 Task: Change IN PROGRESS as Status of Issue Issue0000000264 in Backlog  in Scrum Project Project0000000053 in Jira. Change IN PROGRESS as Status of Issue Issue0000000266 in Backlog  in Scrum Project Project0000000054 in Jira. Change IN PROGRESS as Status of Issue Issue0000000268 in Backlog  in Scrum Project Project0000000054 in Jira. Change IN PROGRESS as Status of Issue Issue0000000270 in Backlog  in Scrum Project Project0000000054 in Jira. Assign Person0000000105 as Assignee of Issue Issue0000000261 in Backlog  in Scrum Project Project0000000053 in Jira
Action: Mouse moved to (102, 213)
Screenshot: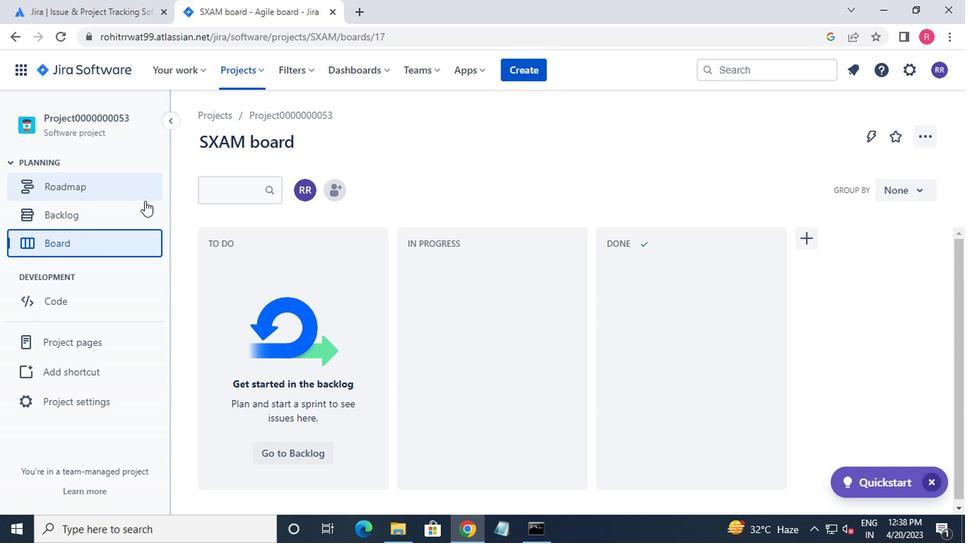 
Action: Mouse pressed left at (102, 213)
Screenshot: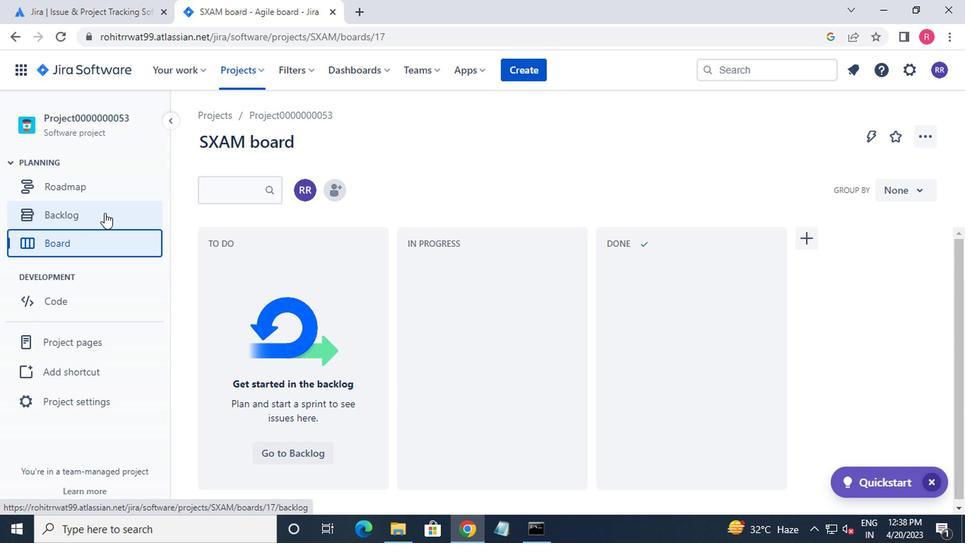 
Action: Mouse moved to (382, 329)
Screenshot: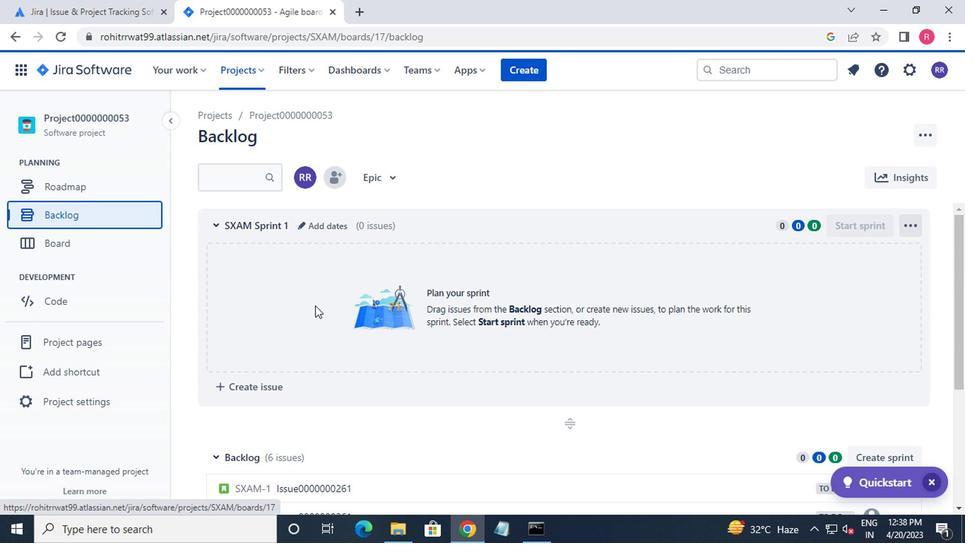 
Action: Mouse scrolled (382, 328) with delta (0, -1)
Screenshot: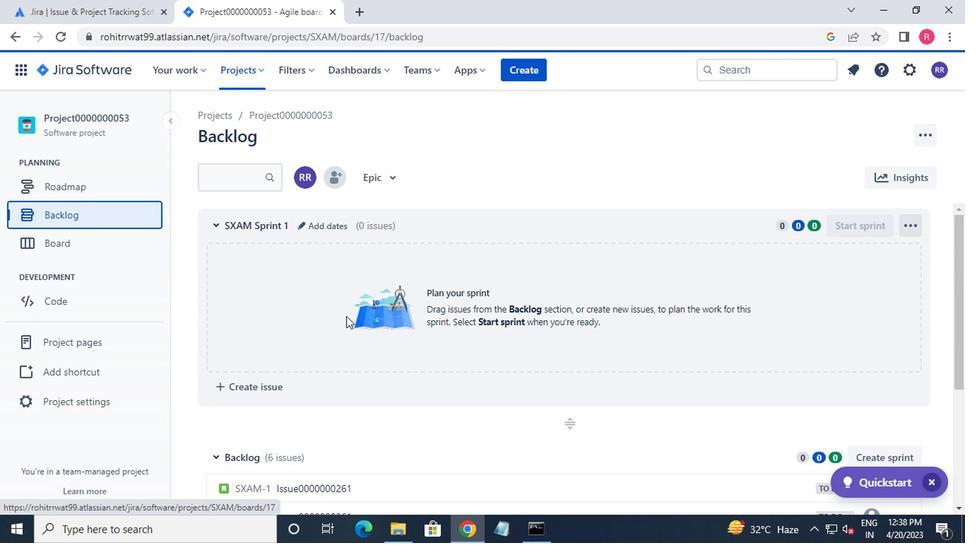 
Action: Mouse scrolled (382, 328) with delta (0, -1)
Screenshot: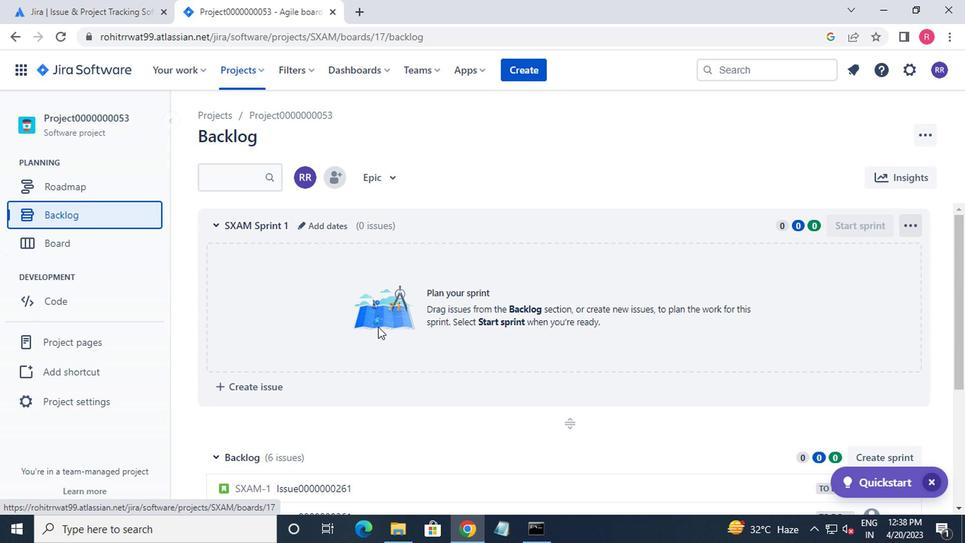 
Action: Mouse moved to (383, 329)
Screenshot: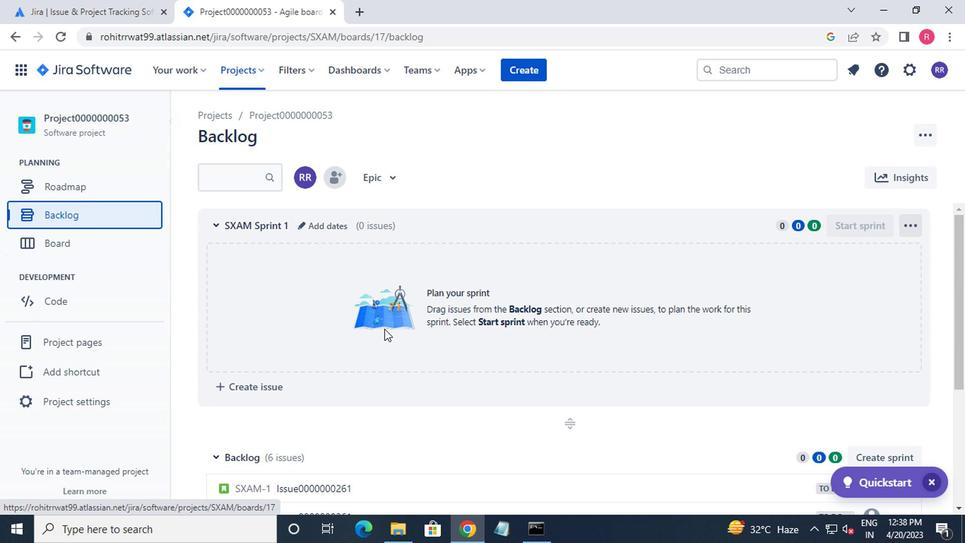 
Action: Mouse scrolled (383, 328) with delta (0, -1)
Screenshot: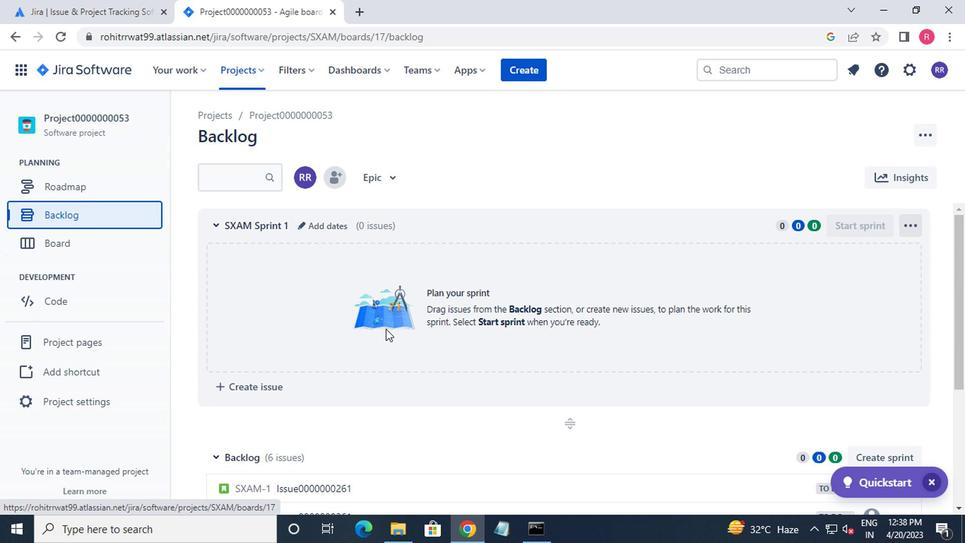 
Action: Mouse moved to (841, 404)
Screenshot: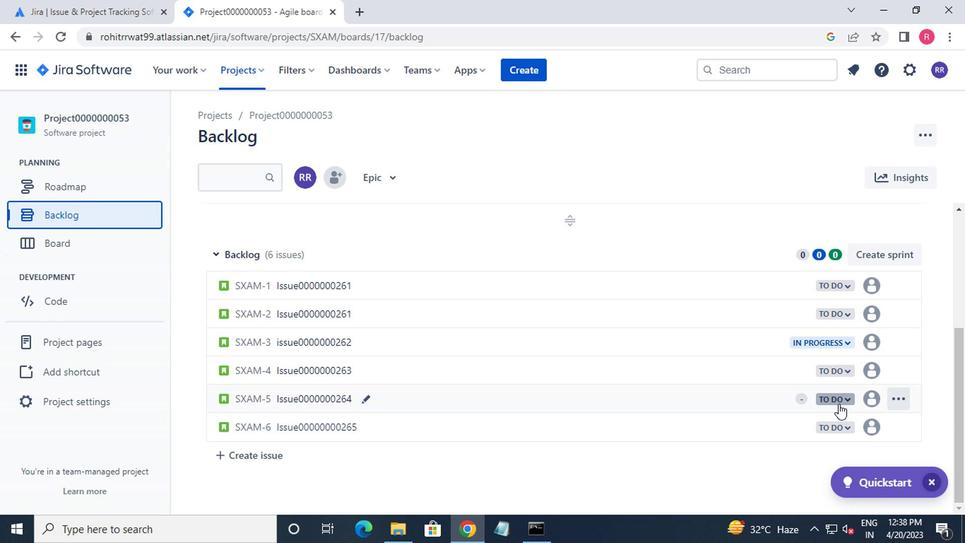 
Action: Mouse pressed left at (841, 404)
Screenshot: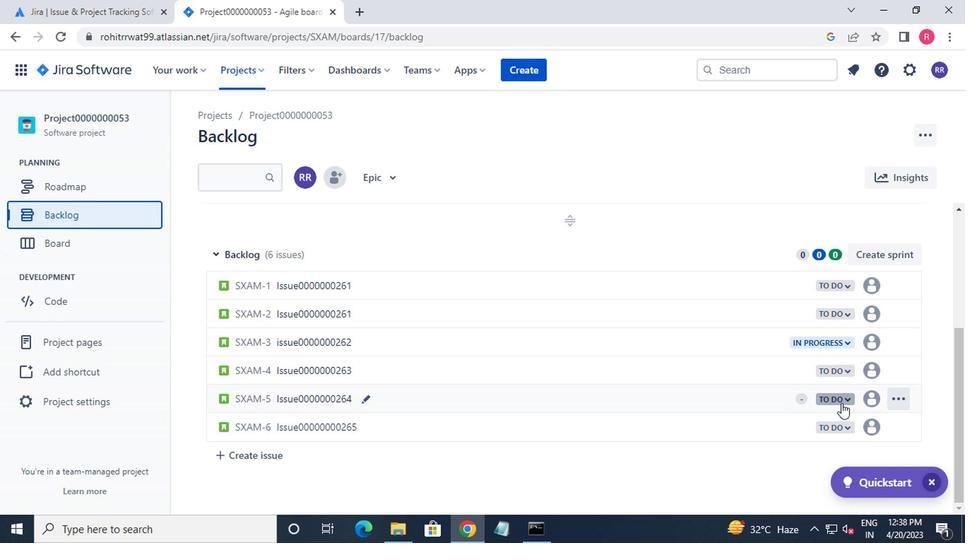 
Action: Mouse moved to (764, 423)
Screenshot: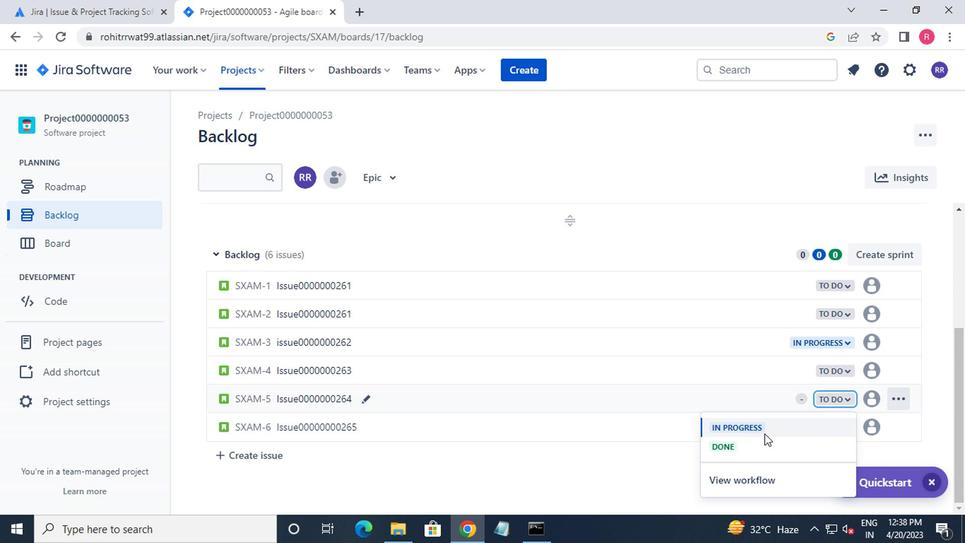 
Action: Mouse pressed left at (764, 423)
Screenshot: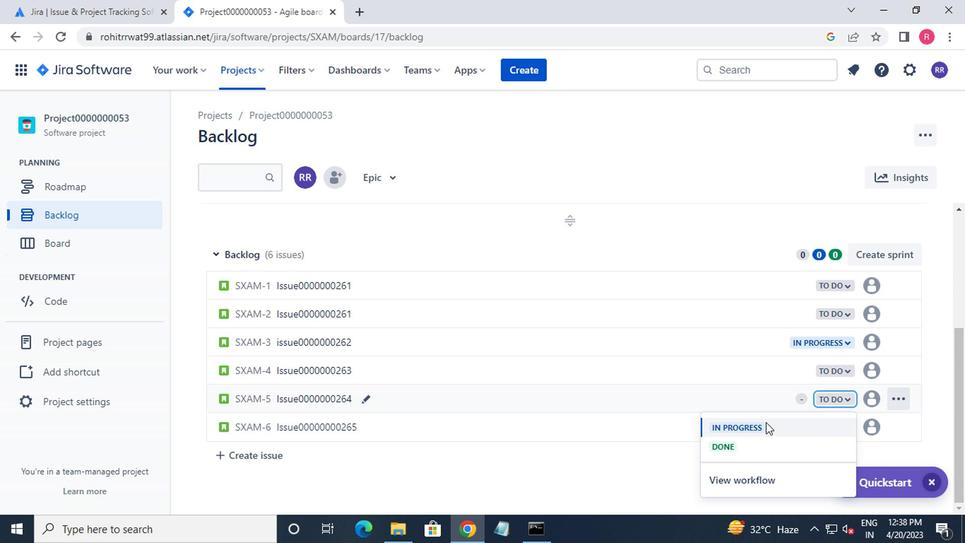 
Action: Mouse moved to (258, 69)
Screenshot: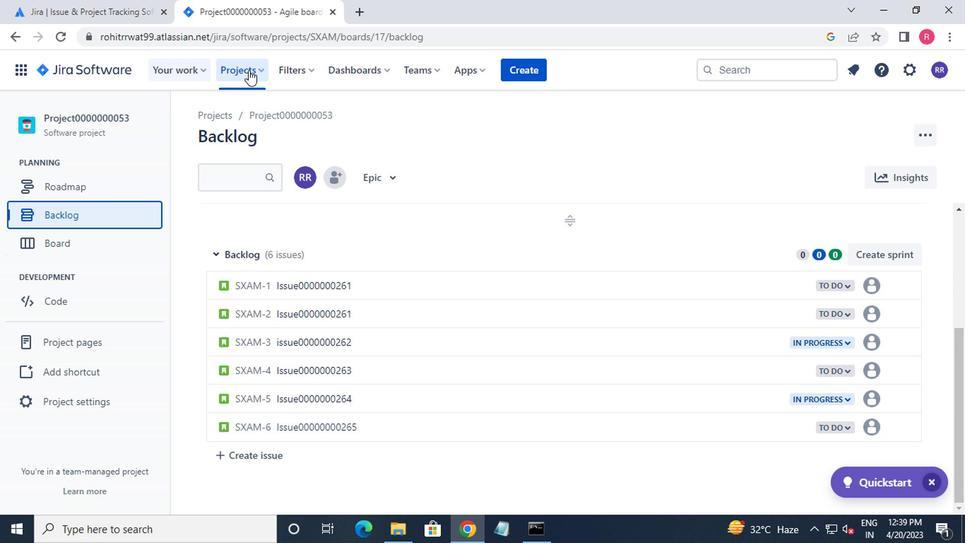 
Action: Mouse pressed left at (258, 69)
Screenshot: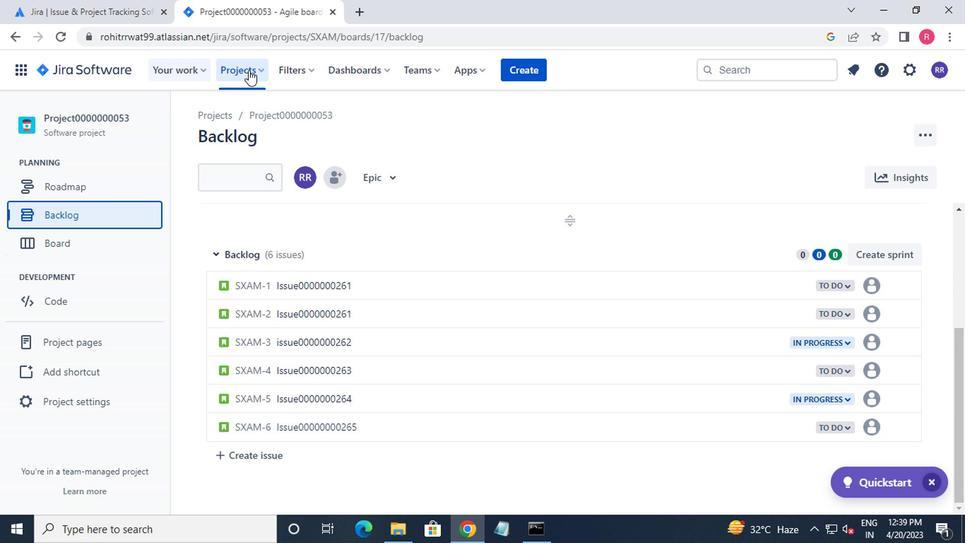 
Action: Mouse moved to (296, 175)
Screenshot: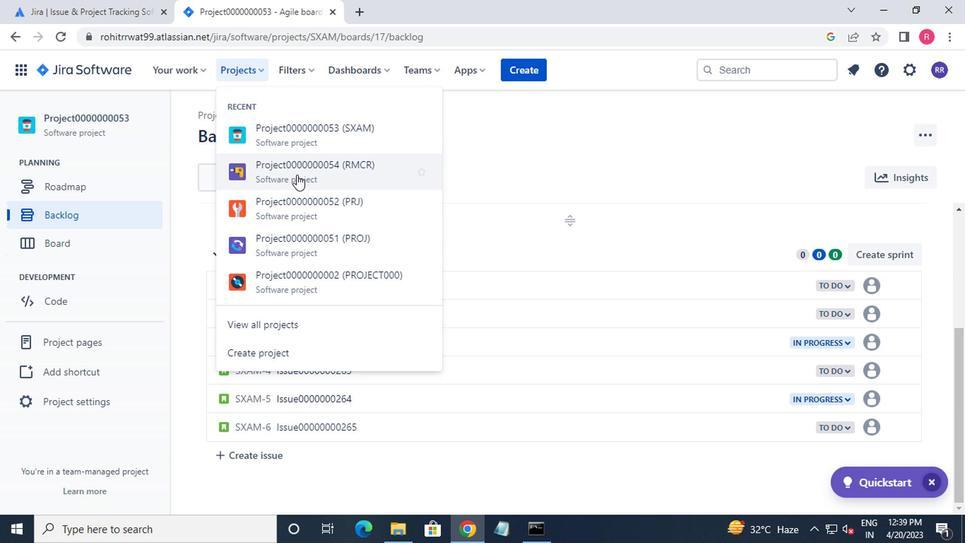 
Action: Mouse pressed left at (296, 175)
Screenshot: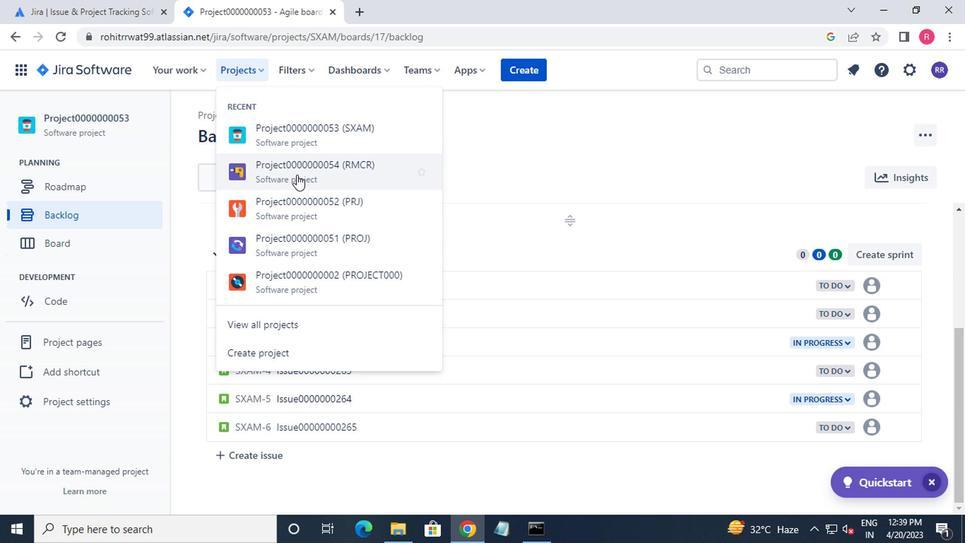 
Action: Mouse moved to (112, 208)
Screenshot: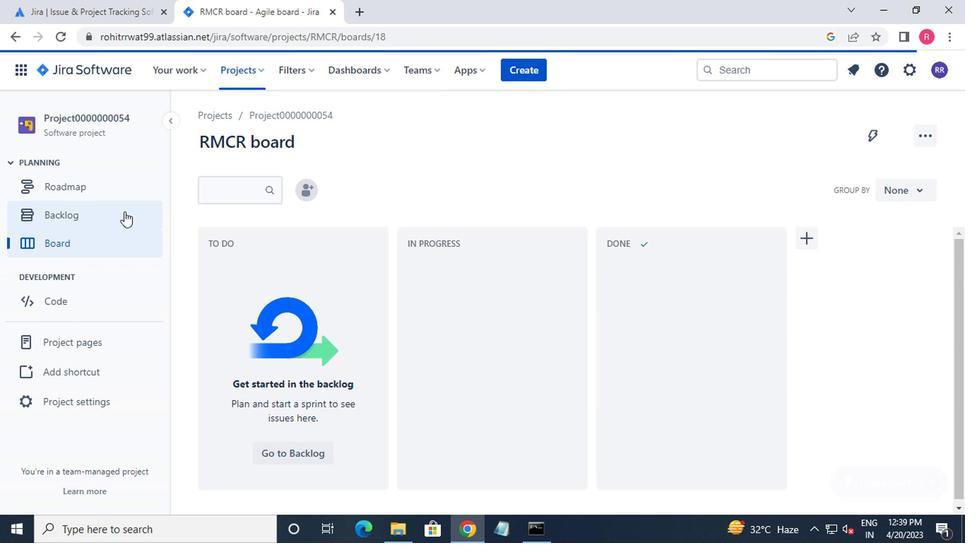
Action: Mouse pressed left at (112, 208)
Screenshot: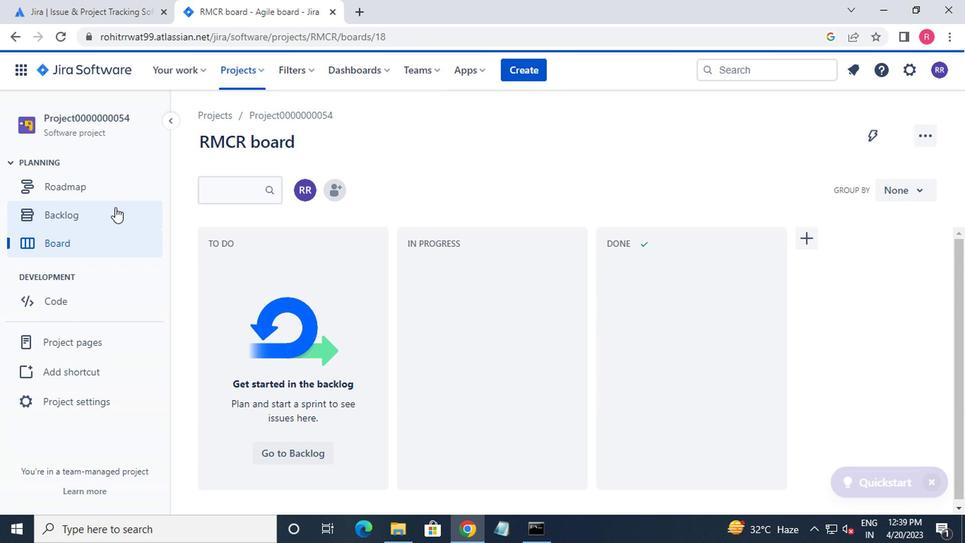 
Action: Mouse moved to (375, 342)
Screenshot: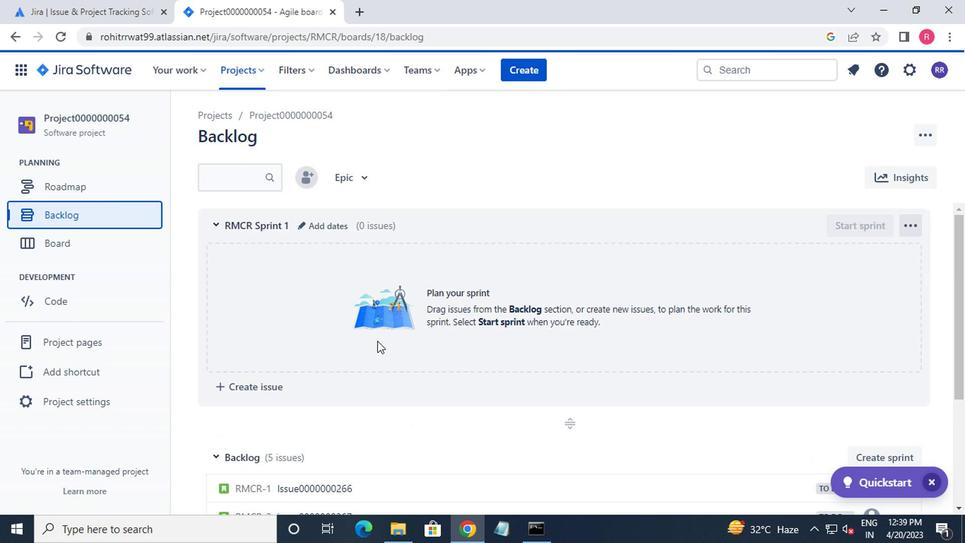 
Action: Mouse scrolled (375, 341) with delta (0, -1)
Screenshot: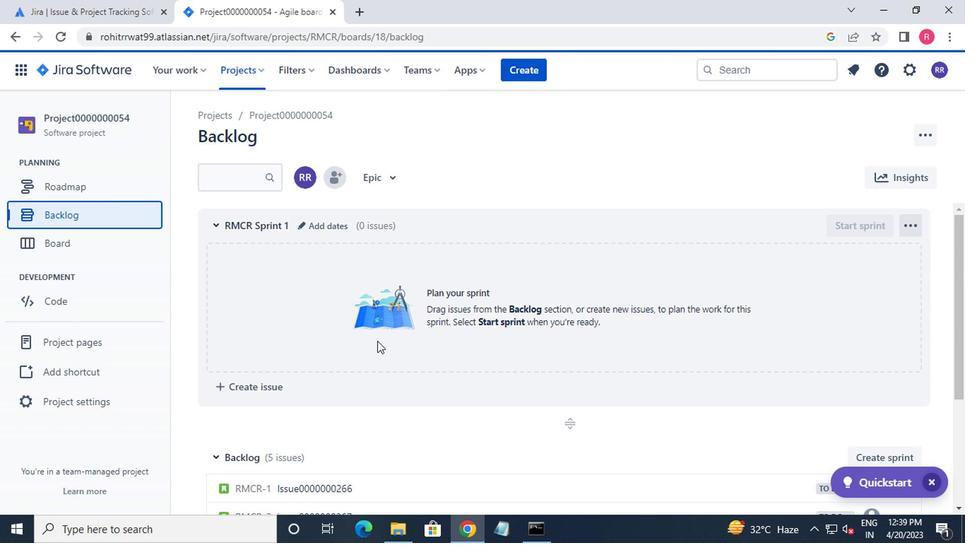 
Action: Mouse moved to (376, 341)
Screenshot: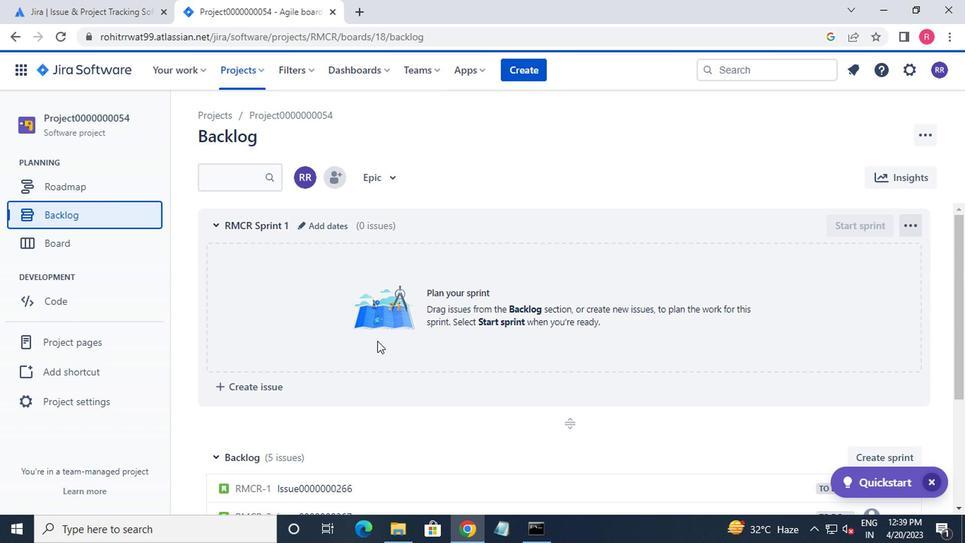 
Action: Mouse scrolled (376, 340) with delta (0, 0)
Screenshot: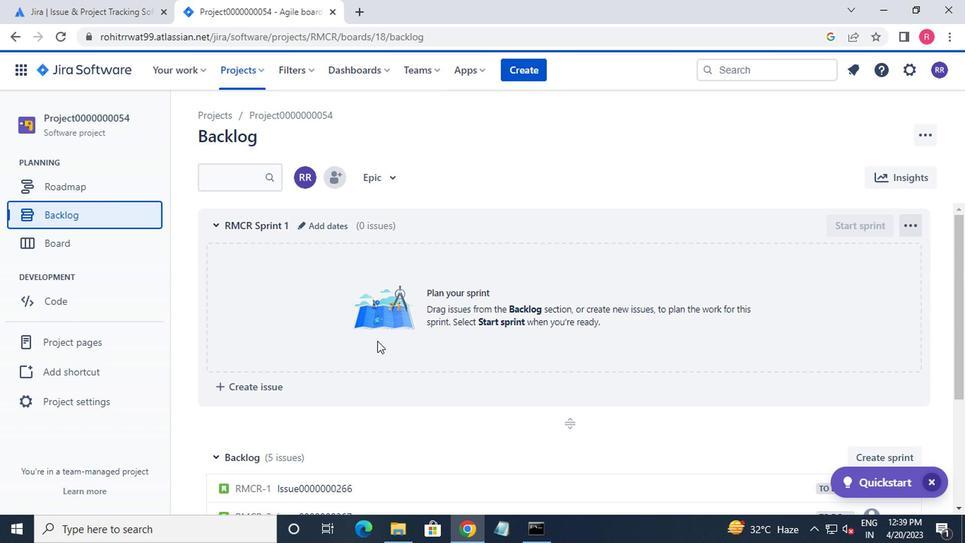 
Action: Mouse moved to (376, 341)
Screenshot: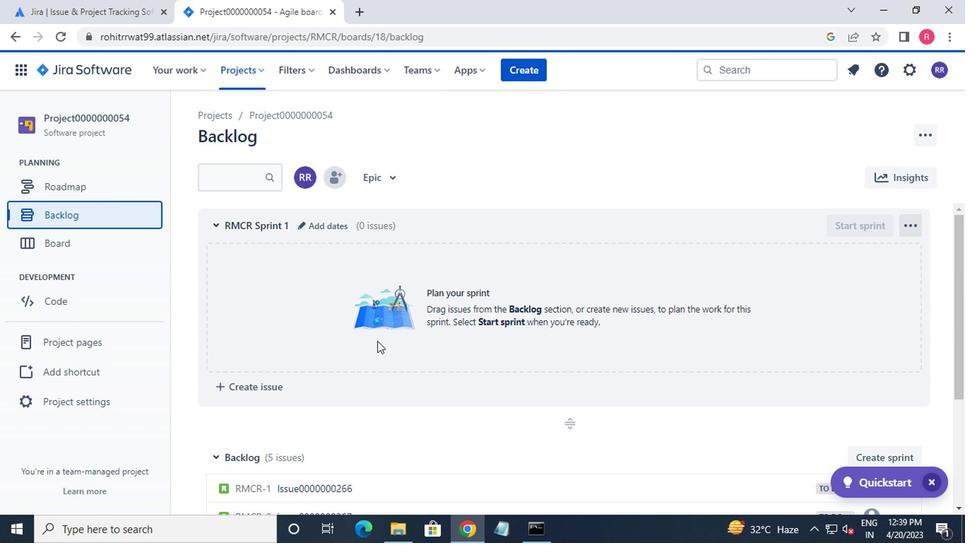 
Action: Mouse scrolled (376, 340) with delta (0, 0)
Screenshot: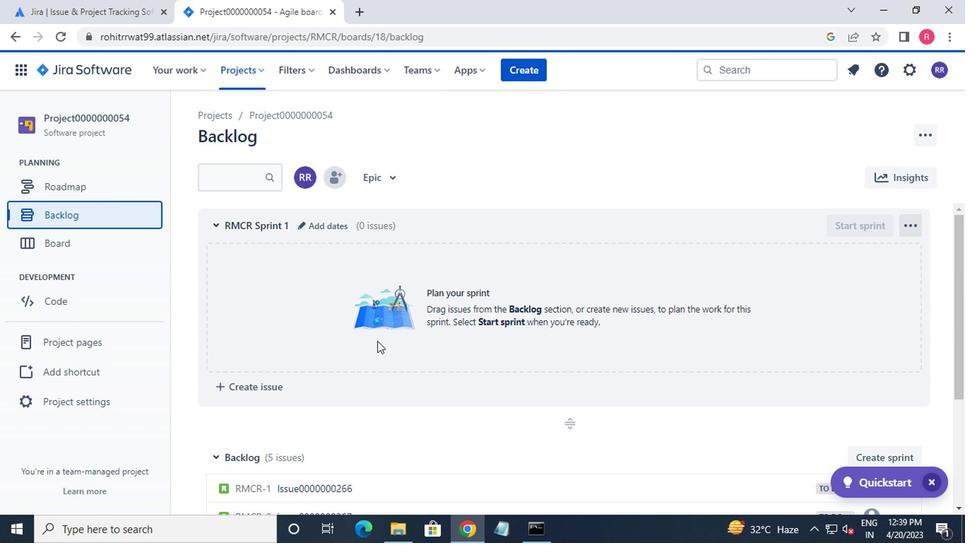 
Action: Mouse moved to (377, 341)
Screenshot: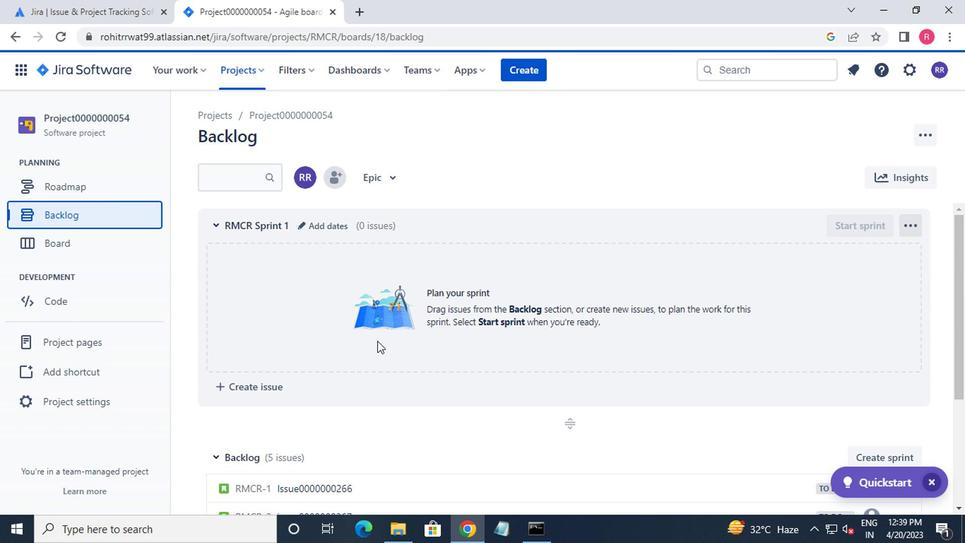 
Action: Mouse scrolled (377, 340) with delta (0, 0)
Screenshot: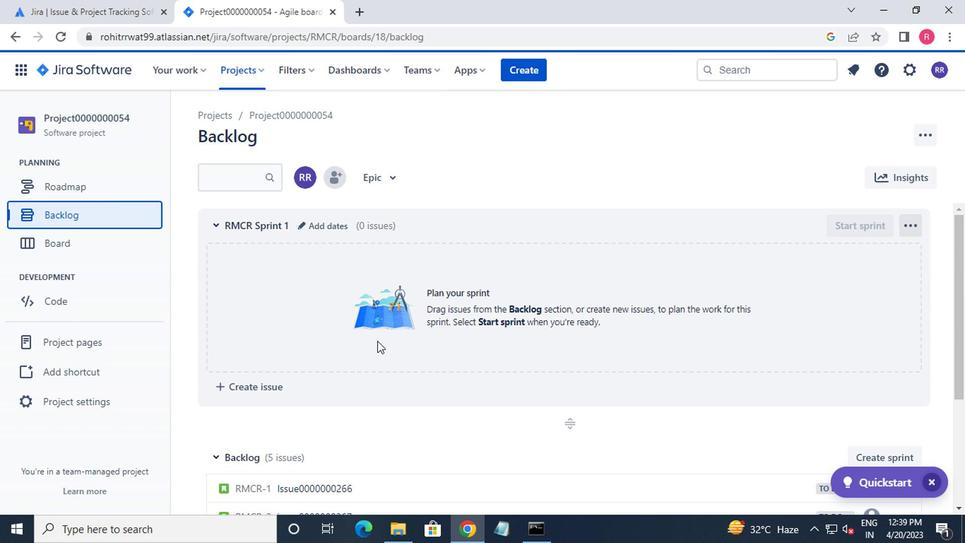 
Action: Mouse moved to (381, 341)
Screenshot: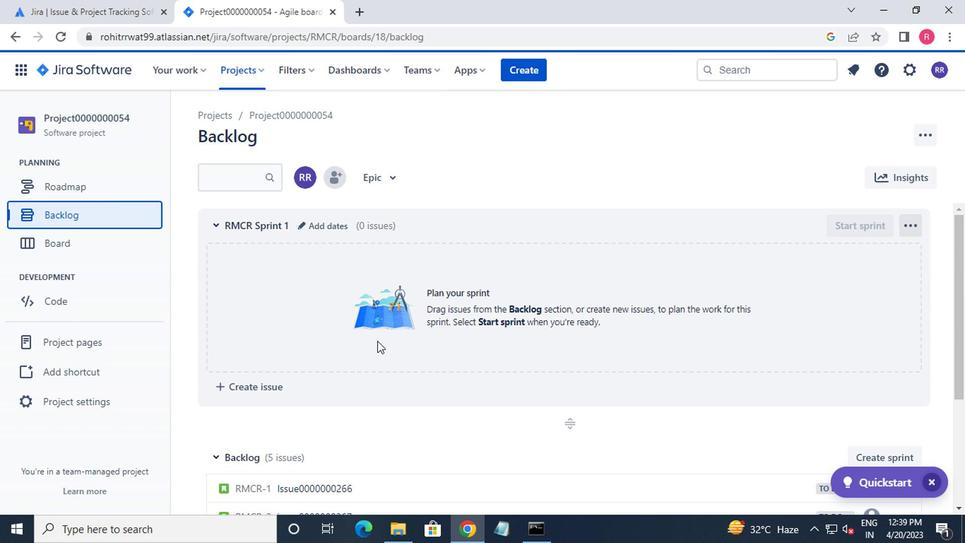 
Action: Mouse scrolled (381, 340) with delta (0, 0)
Screenshot: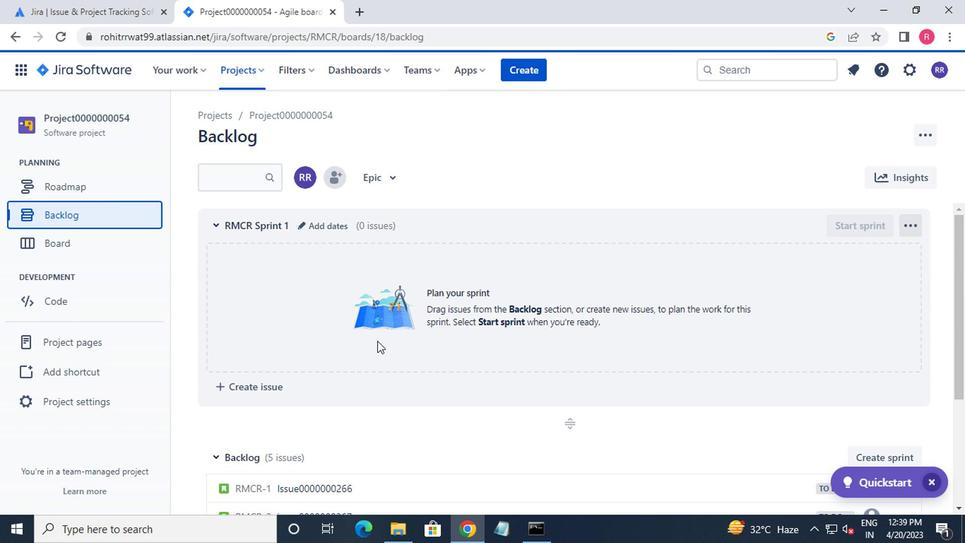 
Action: Mouse moved to (391, 343)
Screenshot: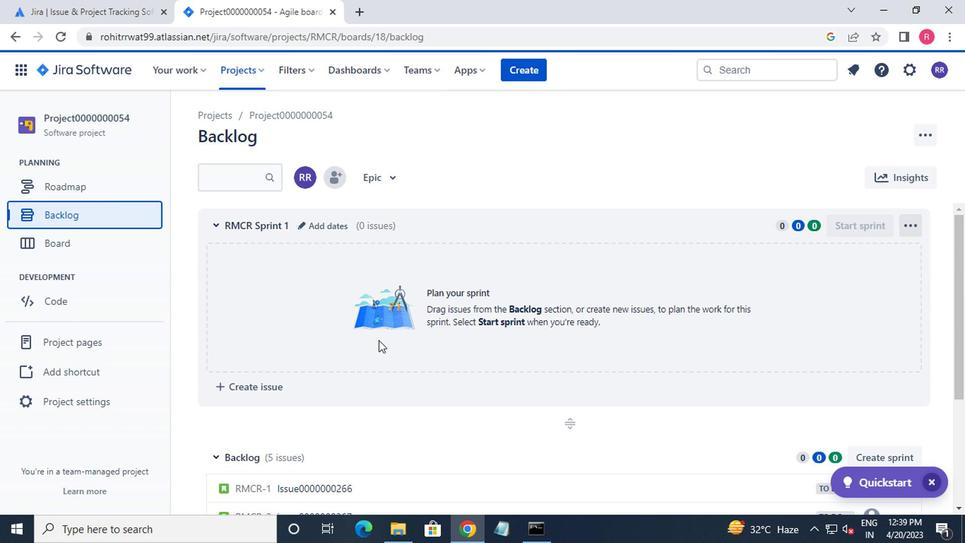 
Action: Mouse scrolled (391, 342) with delta (0, -1)
Screenshot: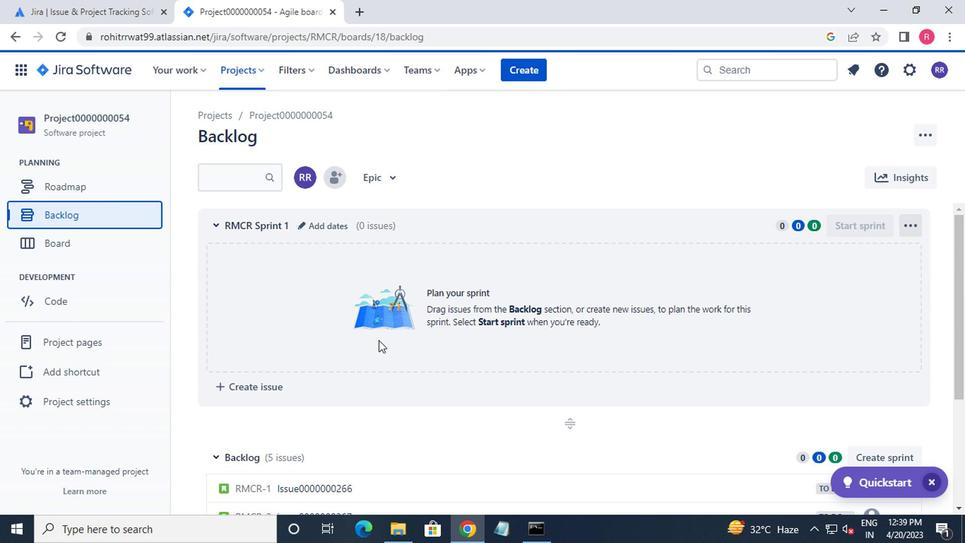 
Action: Mouse moved to (826, 318)
Screenshot: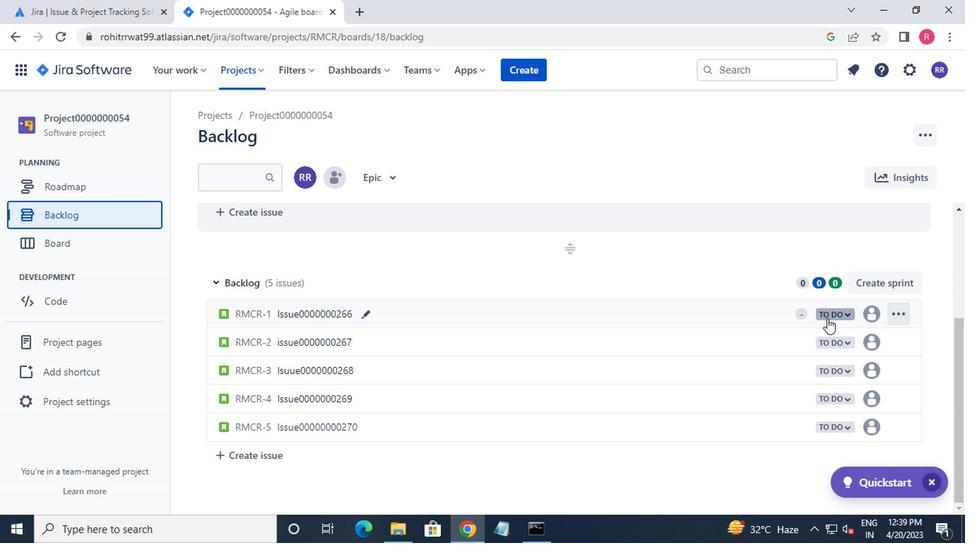
Action: Mouse pressed left at (826, 318)
Screenshot: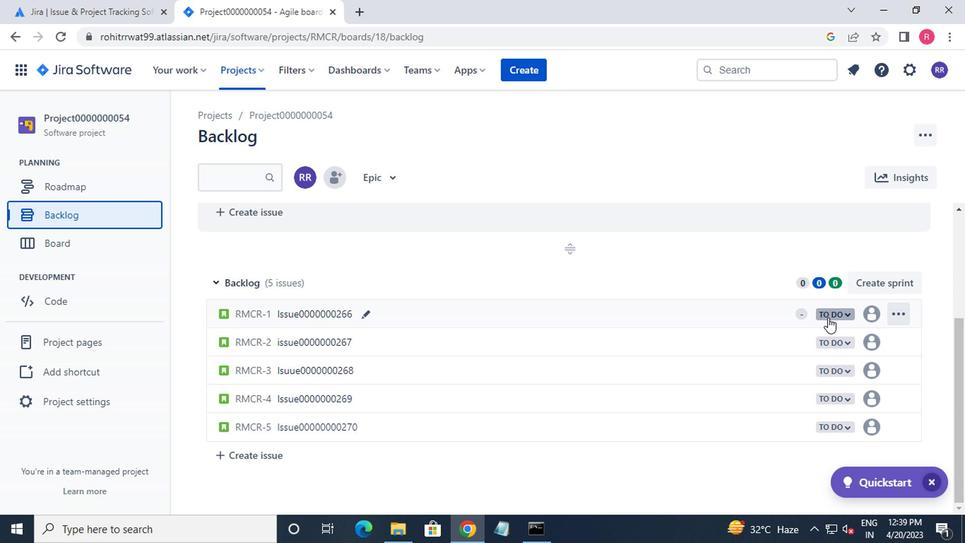 
Action: Mouse moved to (769, 342)
Screenshot: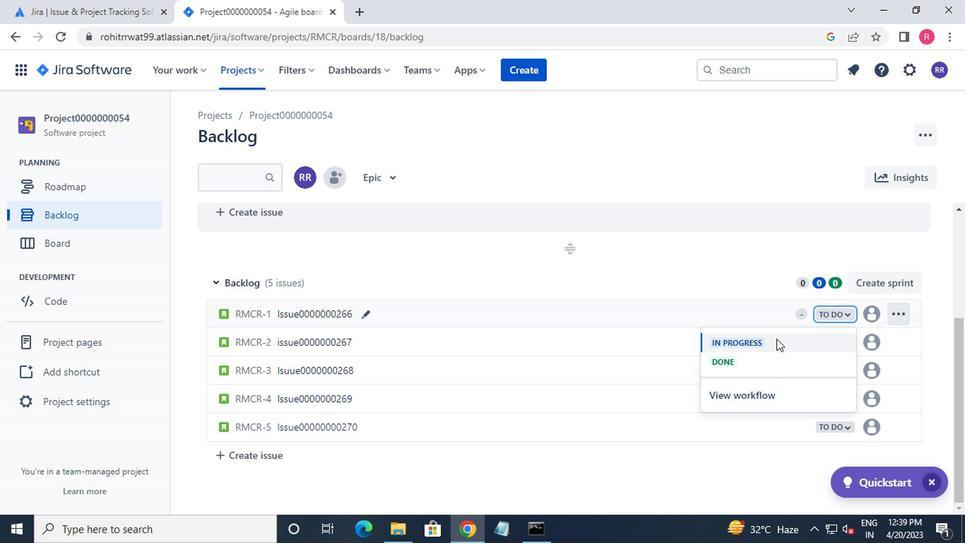 
Action: Mouse pressed left at (769, 342)
Screenshot: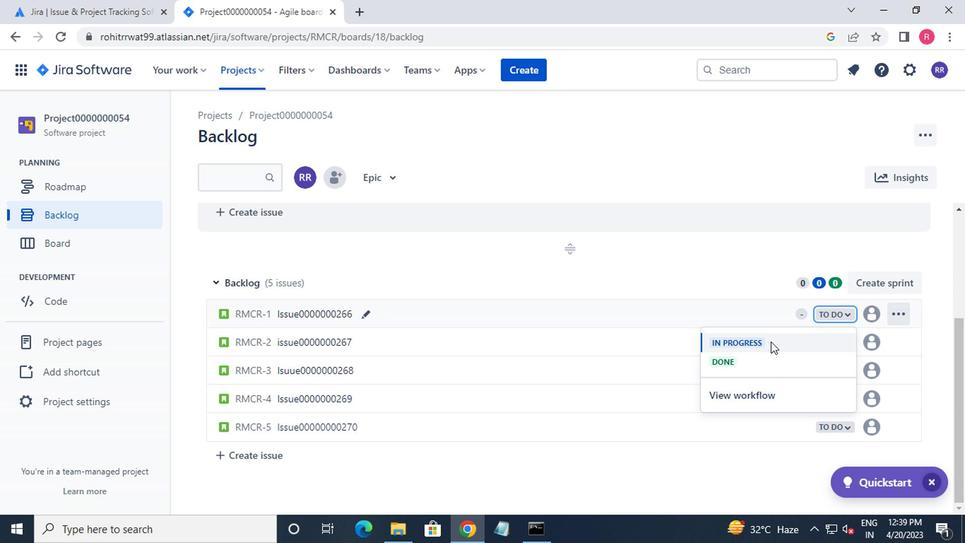 
Action: Mouse moved to (835, 373)
Screenshot: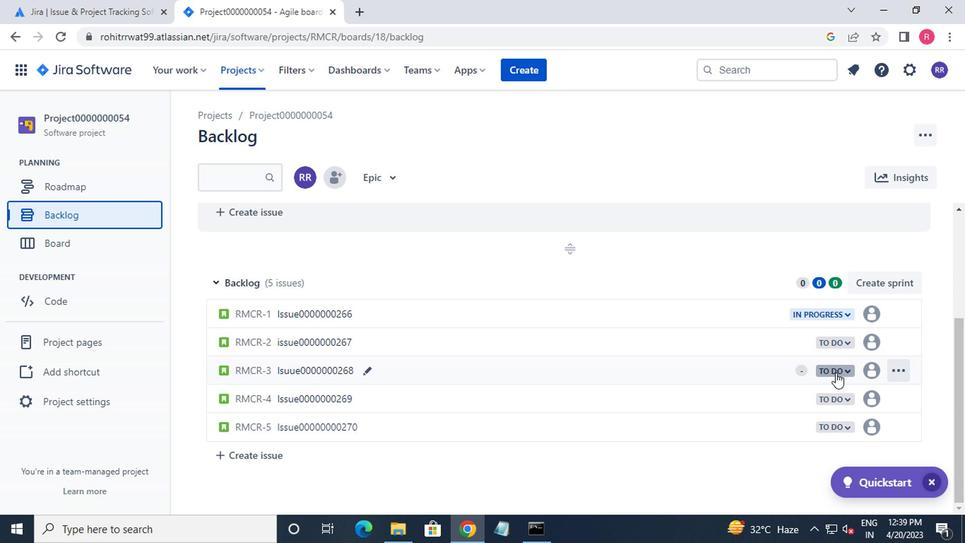 
Action: Mouse pressed left at (835, 373)
Screenshot: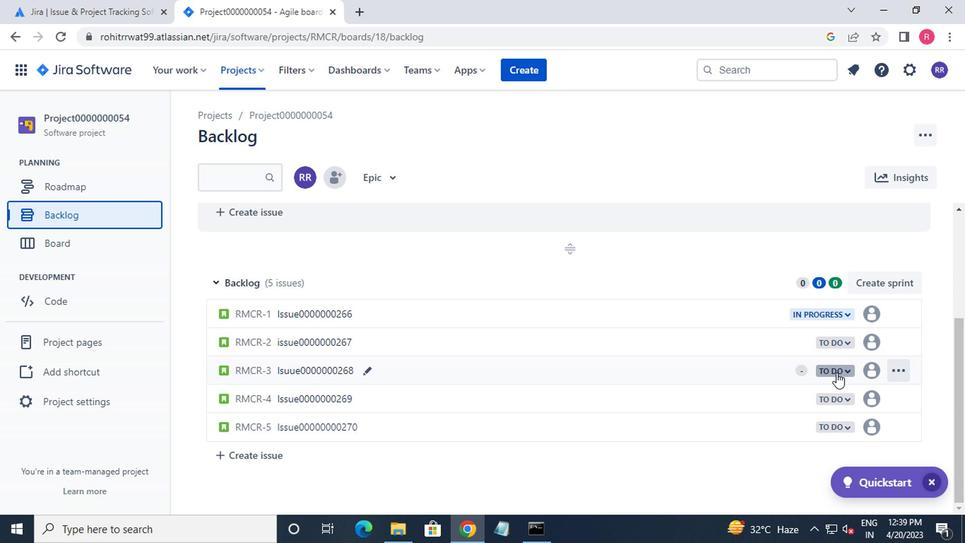 
Action: Mouse moved to (778, 403)
Screenshot: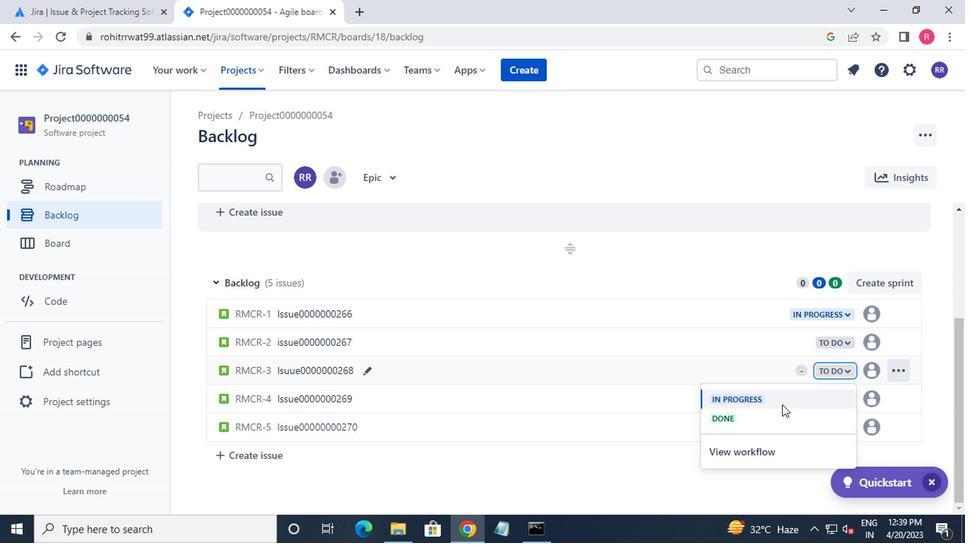 
Action: Mouse pressed left at (778, 403)
Screenshot: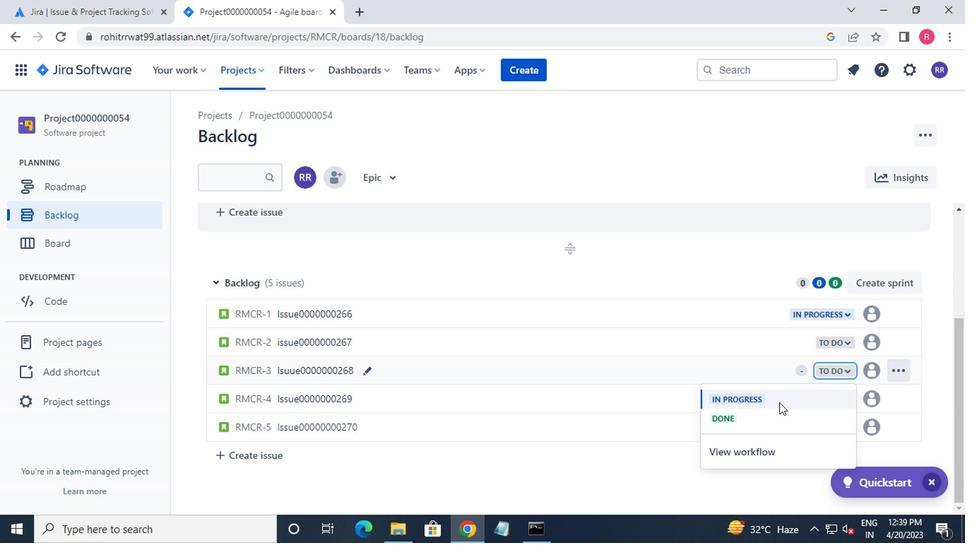 
Action: Mouse moved to (834, 427)
Screenshot: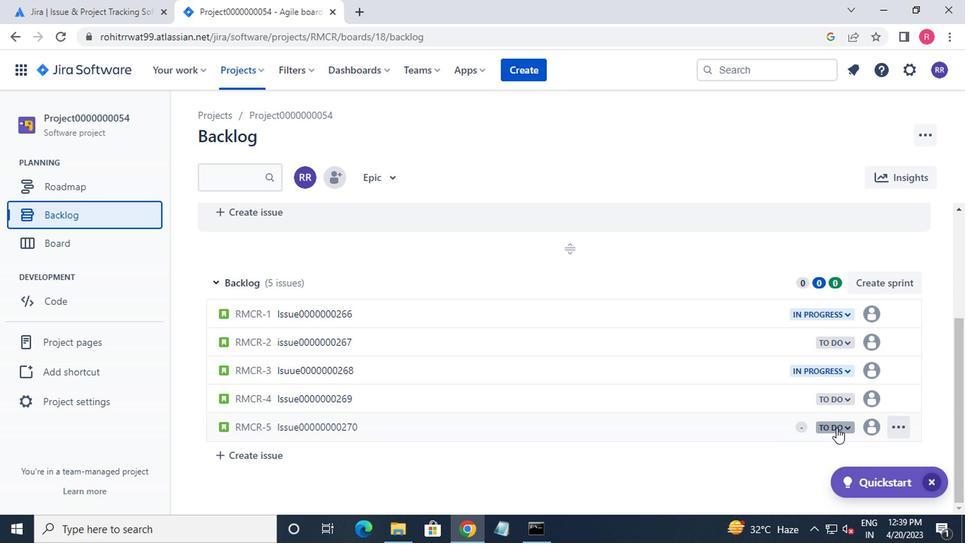 
Action: Mouse pressed left at (834, 427)
Screenshot: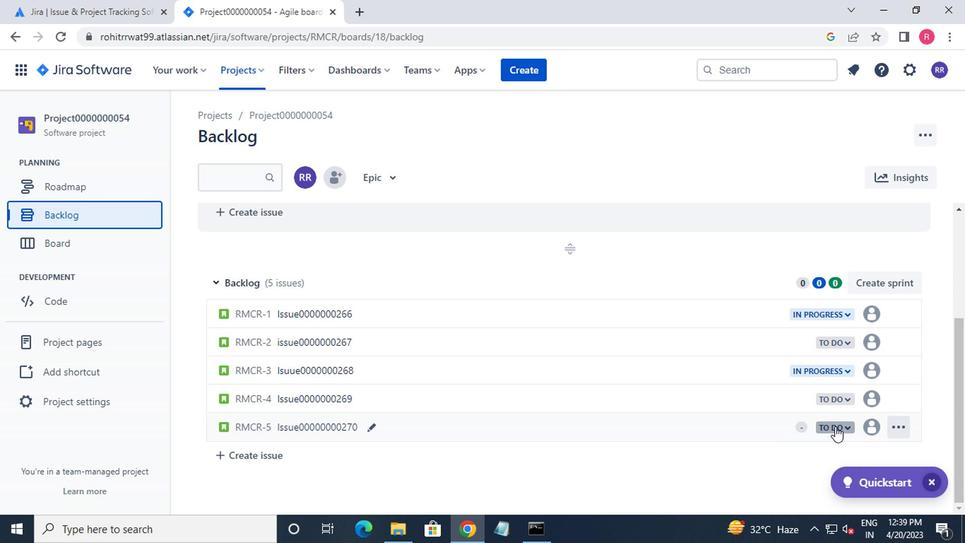 
Action: Mouse moved to (765, 346)
Screenshot: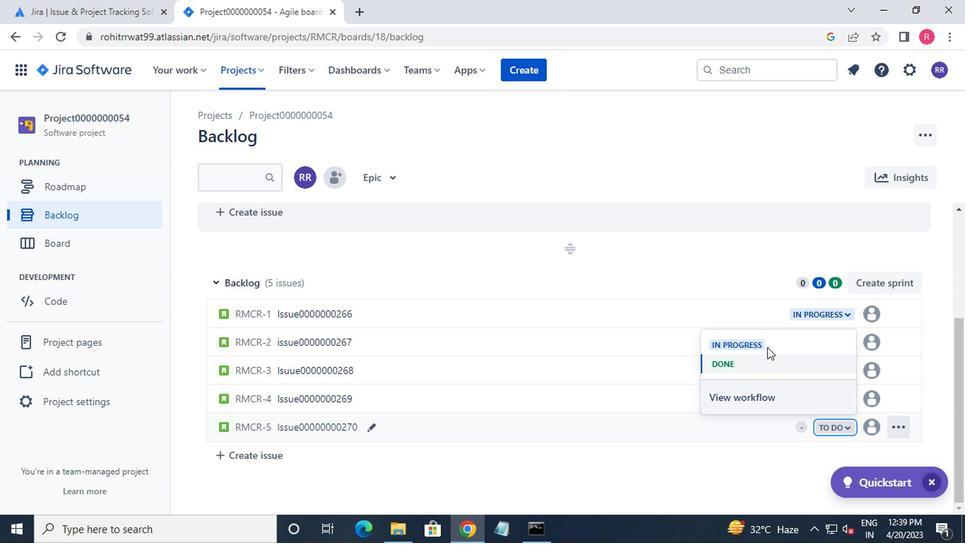 
Action: Mouse pressed left at (765, 346)
Screenshot: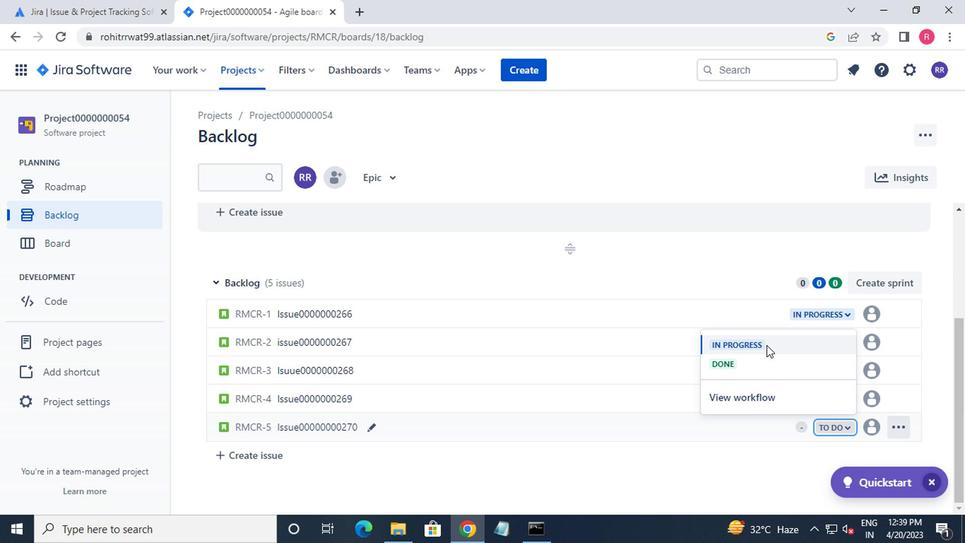 
Action: Mouse moved to (246, 77)
Screenshot: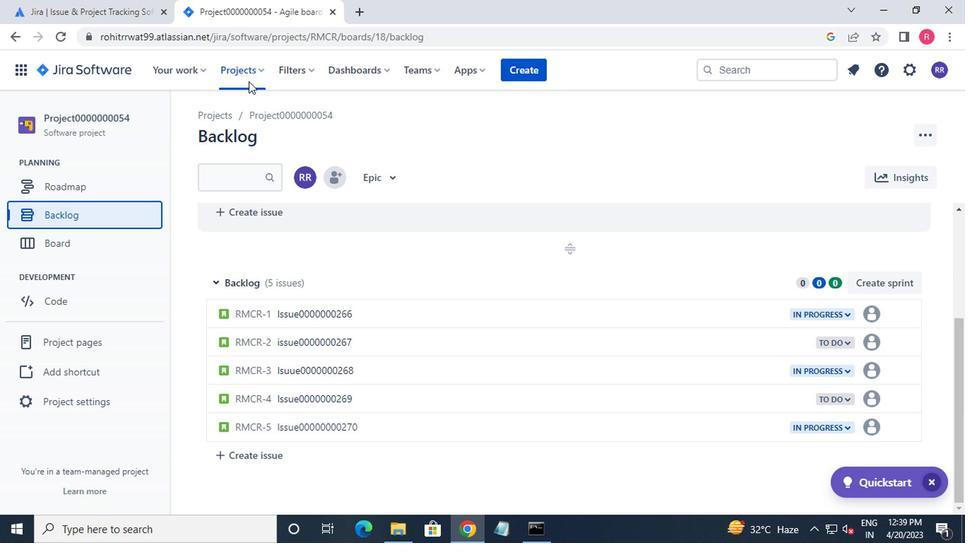 
Action: Mouse pressed left at (246, 77)
Screenshot: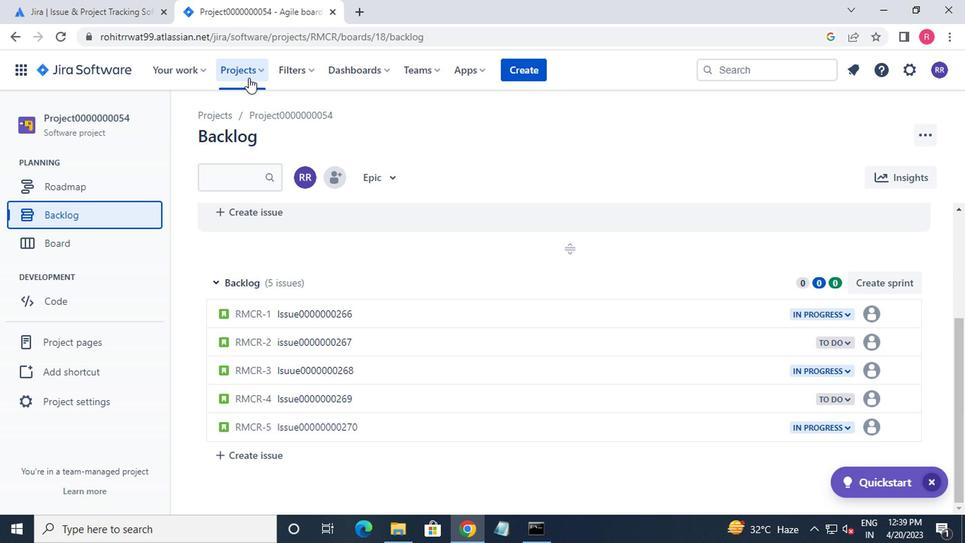 
Action: Mouse moved to (293, 172)
Screenshot: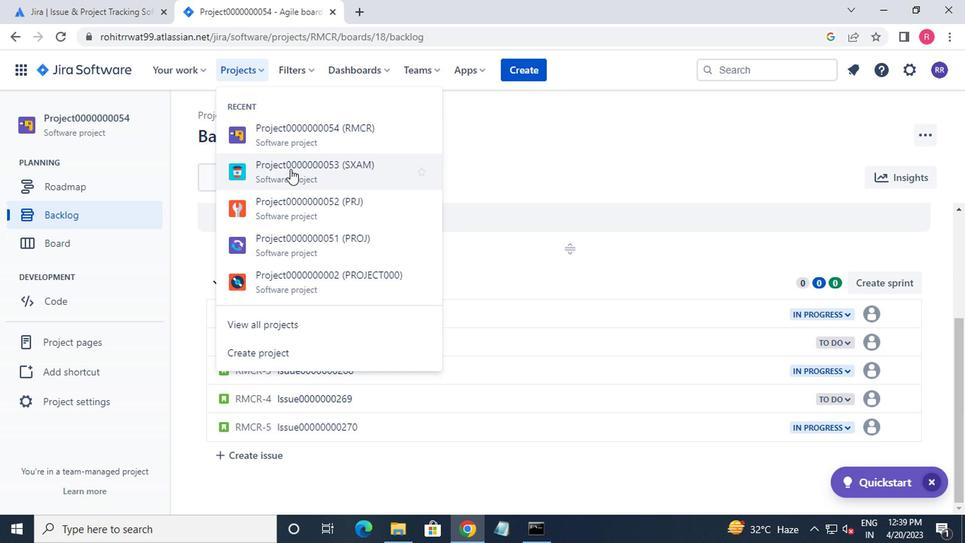 
Action: Mouse pressed left at (293, 172)
Screenshot: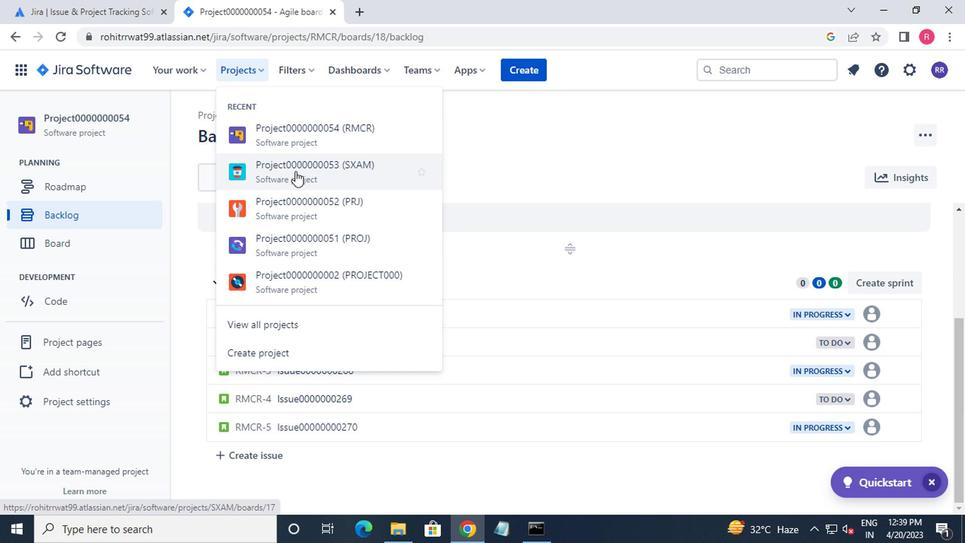 
Action: Mouse moved to (111, 211)
Screenshot: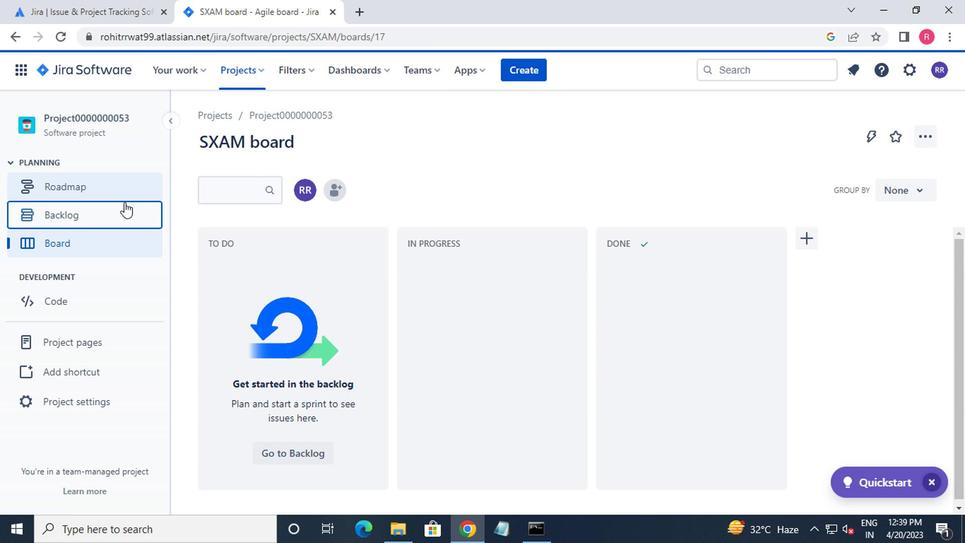 
Action: Mouse pressed left at (111, 211)
Screenshot: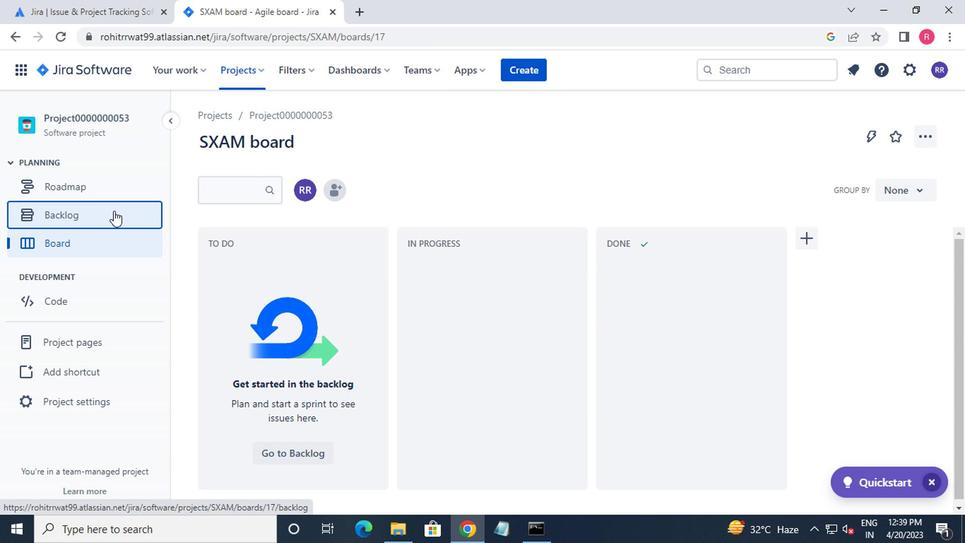 
Action: Mouse moved to (342, 305)
Screenshot: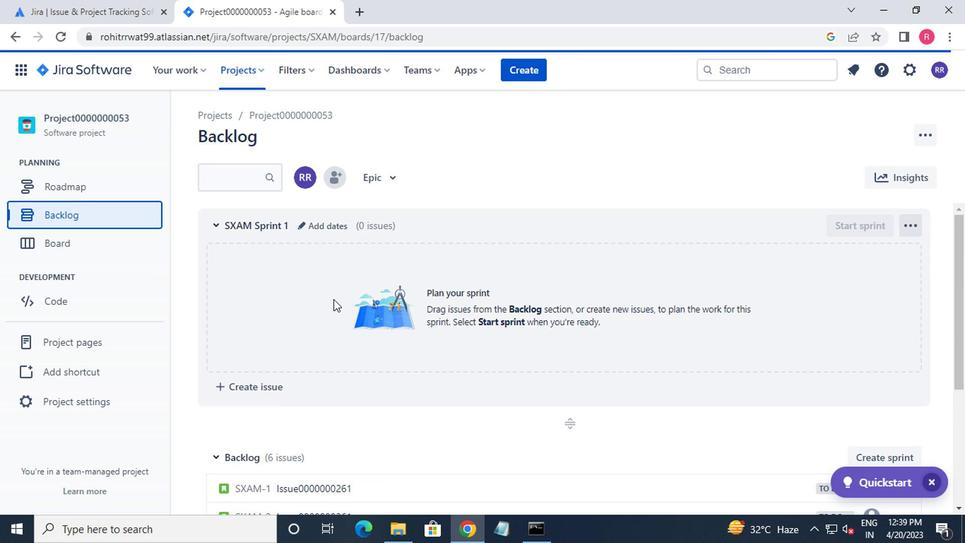 
Action: Mouse scrolled (342, 304) with delta (0, -1)
Screenshot: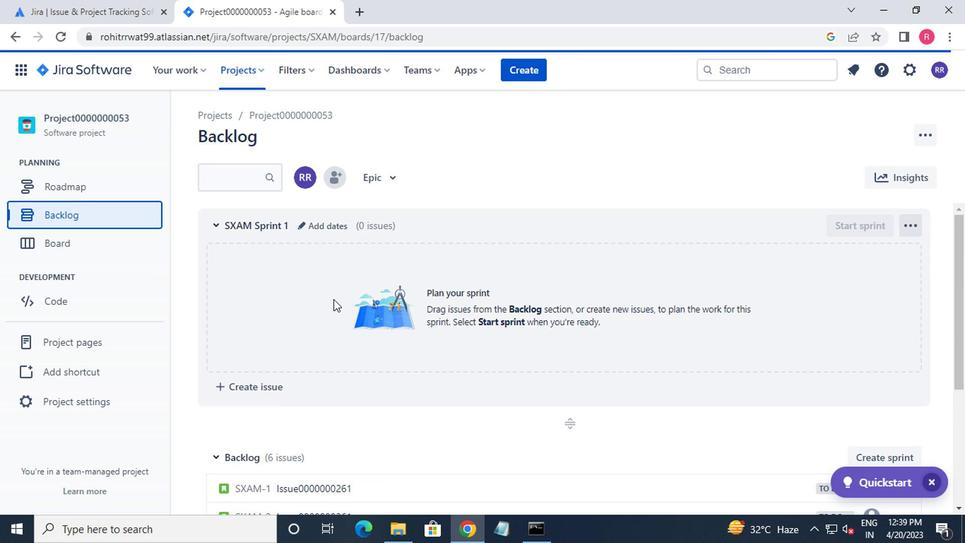 
Action: Mouse moved to (352, 308)
Screenshot: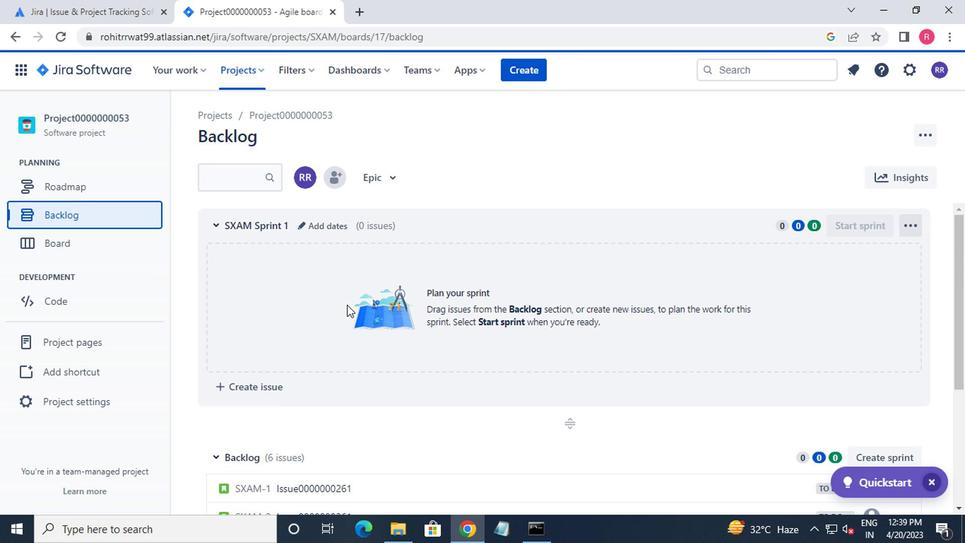 
Action: Mouse scrolled (352, 307) with delta (0, -1)
Screenshot: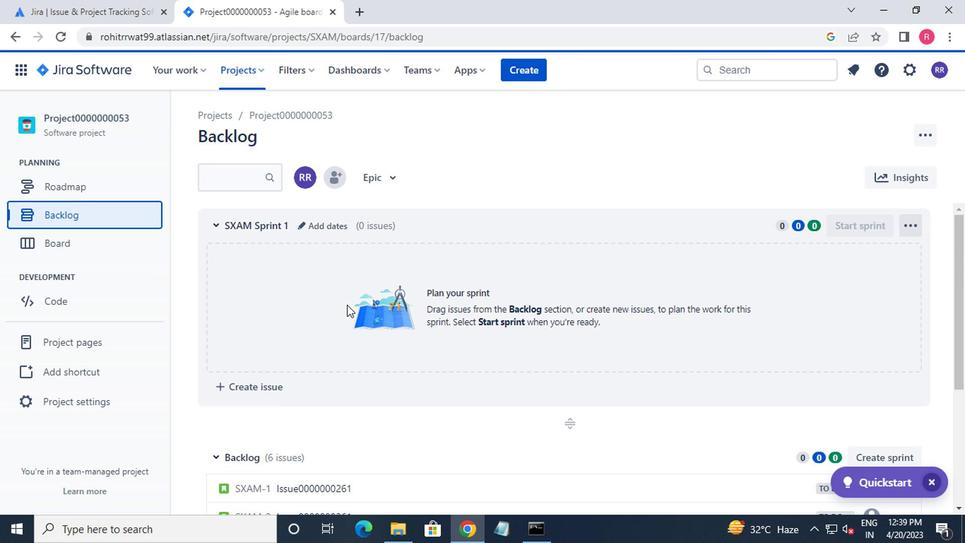 
Action: Mouse moved to (358, 311)
Screenshot: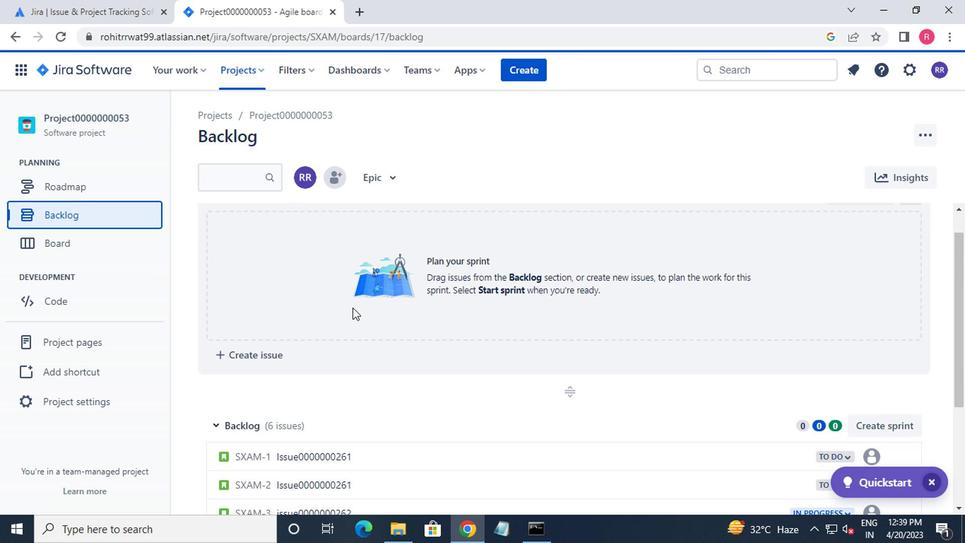 
Action: Mouse scrolled (358, 310) with delta (0, 0)
Screenshot: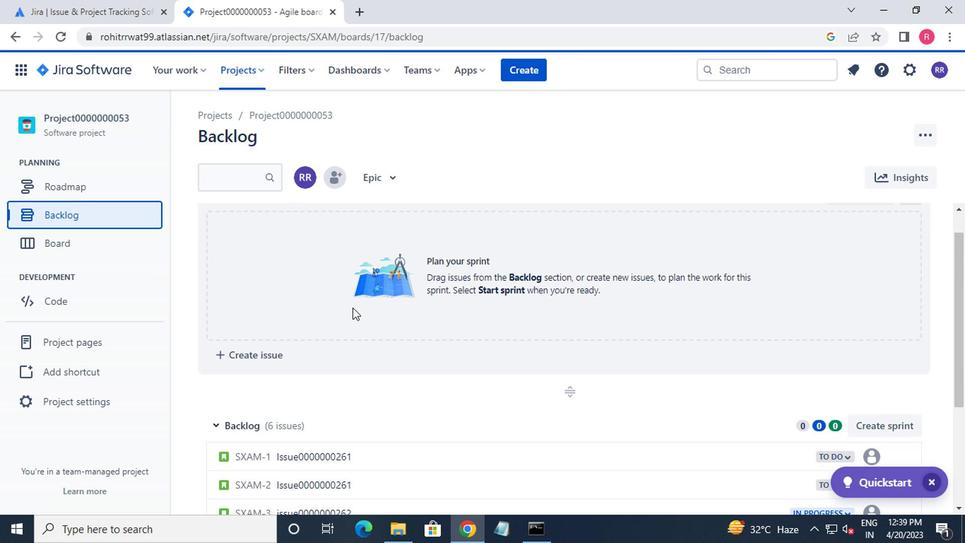 
Action: Mouse moved to (361, 311)
Screenshot: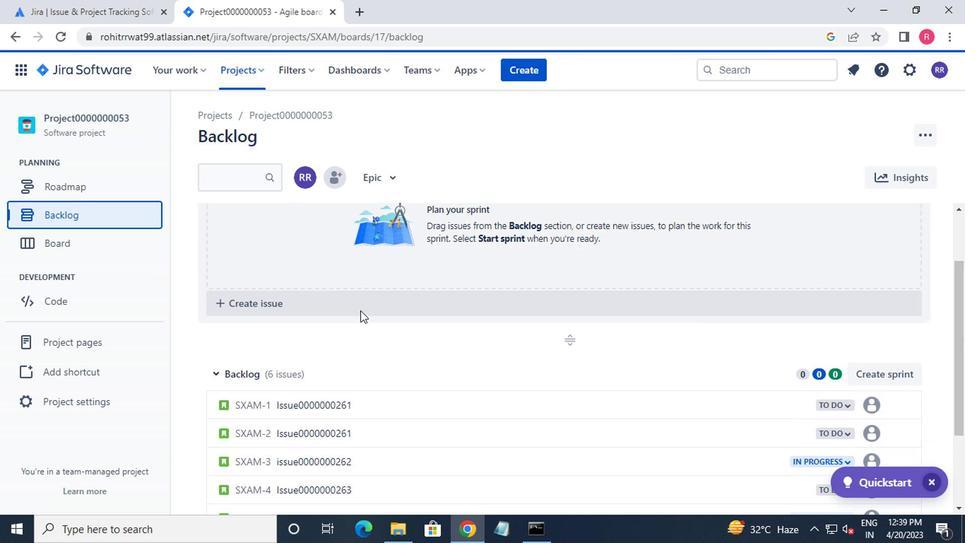 
Action: Mouse scrolled (361, 310) with delta (0, 0)
Screenshot: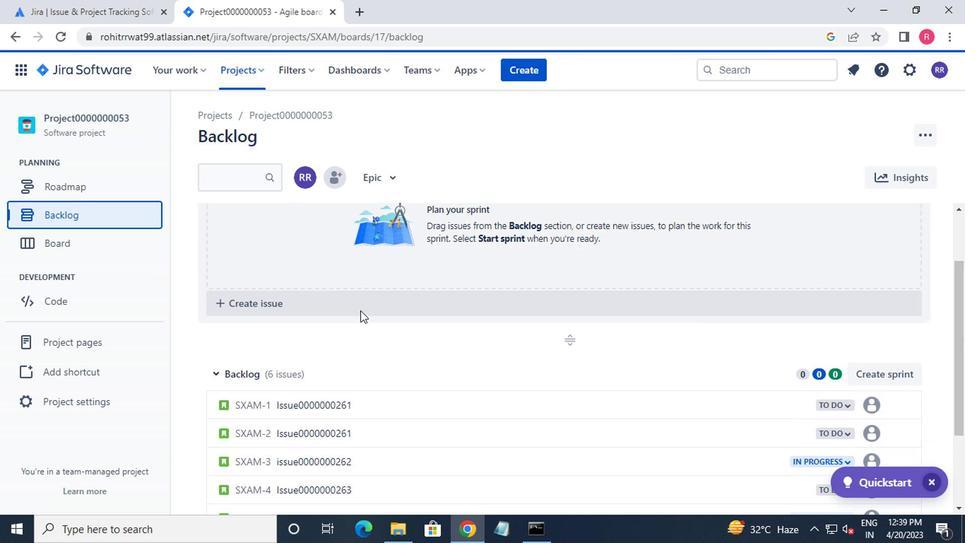
Action: Mouse moved to (364, 311)
Screenshot: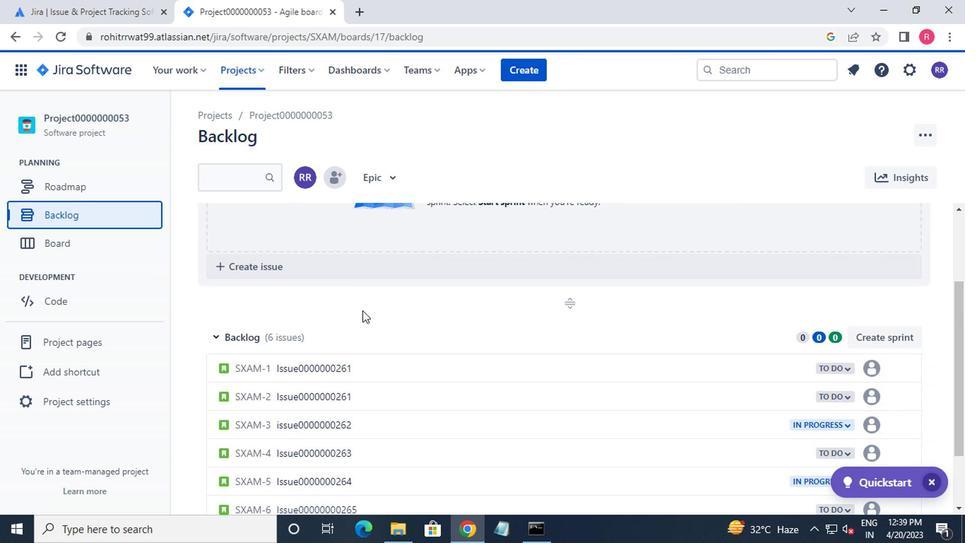 
Action: Mouse scrolled (364, 310) with delta (0, 0)
Screenshot: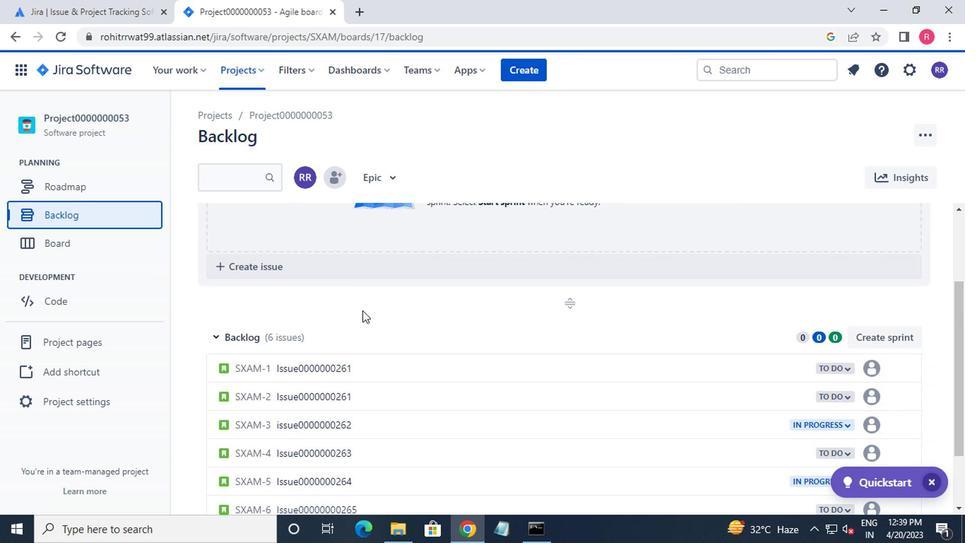 
Action: Mouse moved to (867, 289)
Screenshot: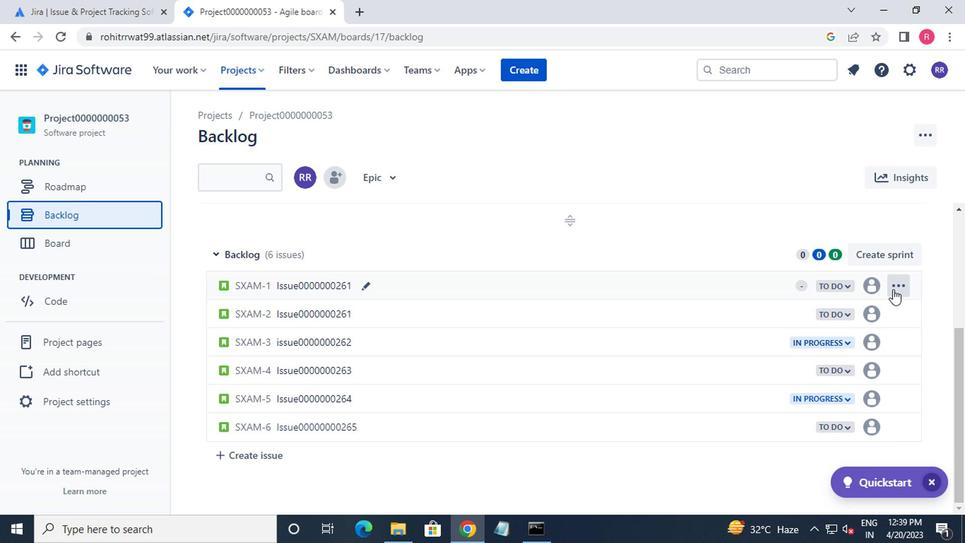 
Action: Mouse pressed left at (867, 289)
Screenshot: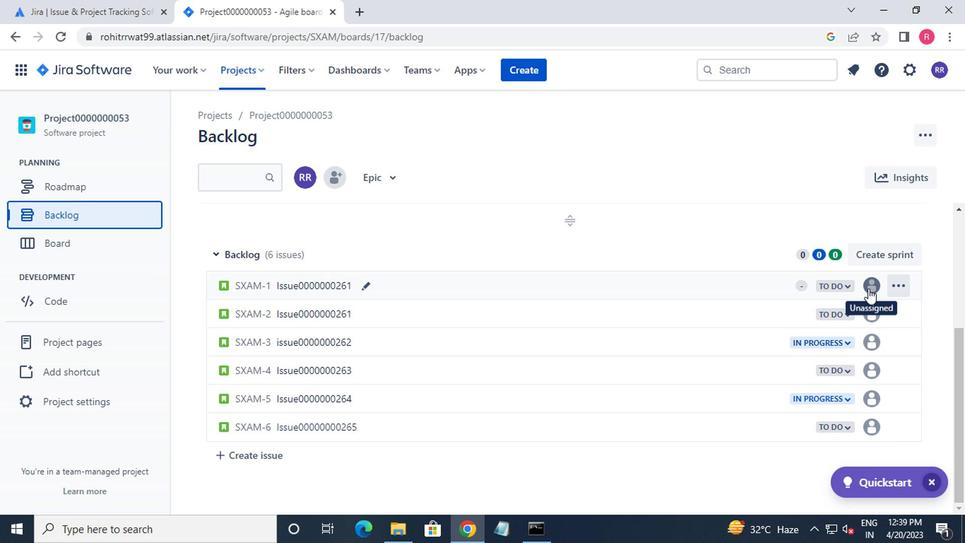 
Action: Mouse moved to (731, 420)
Screenshot: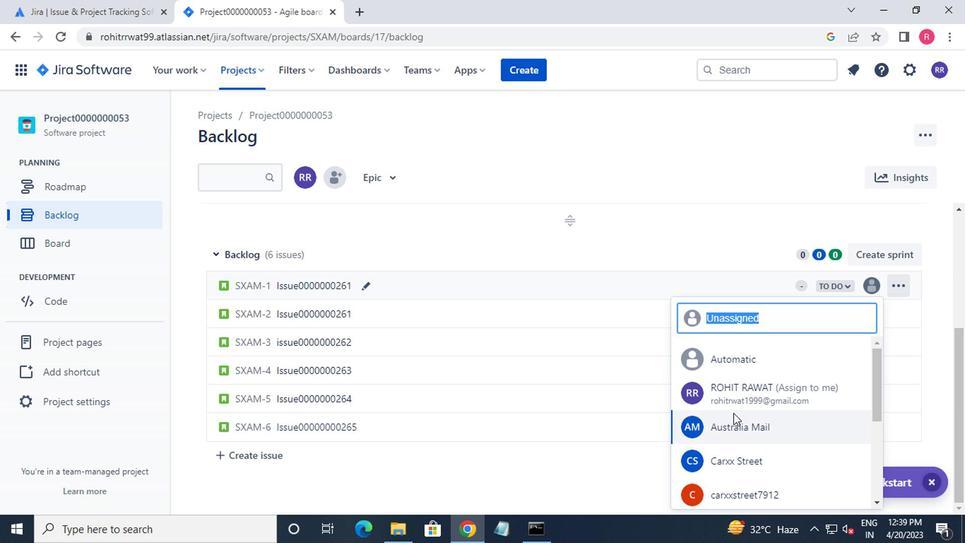 
Action: Mouse pressed left at (731, 420)
Screenshot: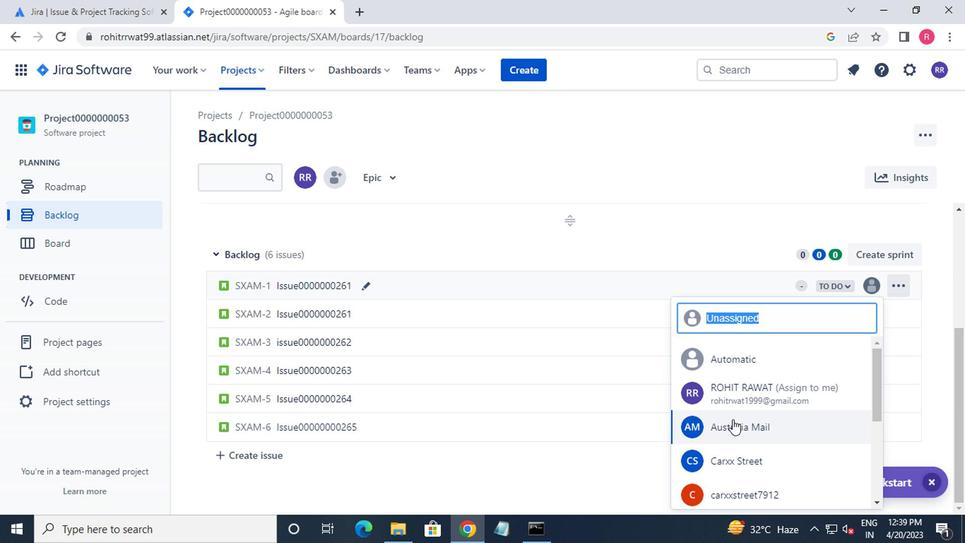 
Action: Mouse moved to (736, 420)
Screenshot: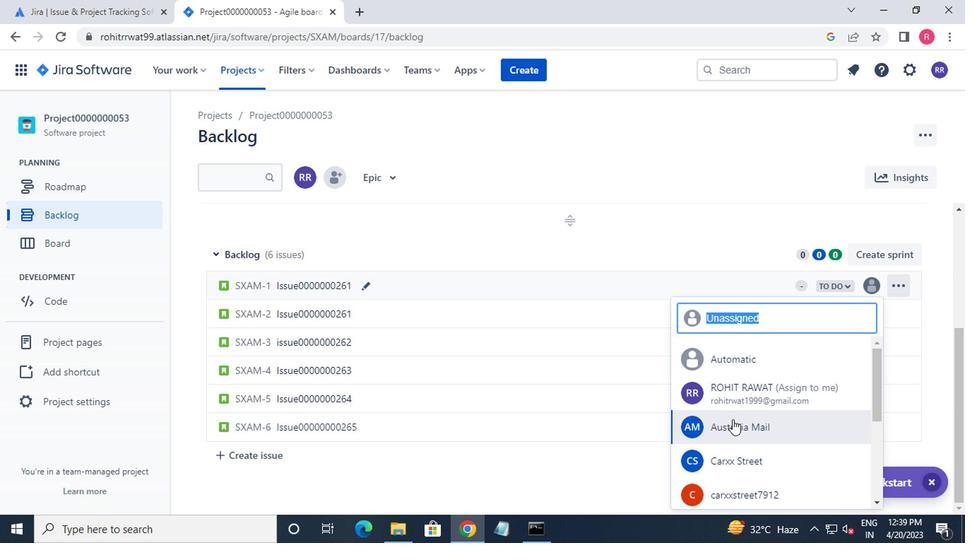 
